 Task: Create a due date automation trigger when advanced on, on the tuesday after a card is due add content with a name starting with resume at 11:00 AM.
Action: Mouse moved to (815, 254)
Screenshot: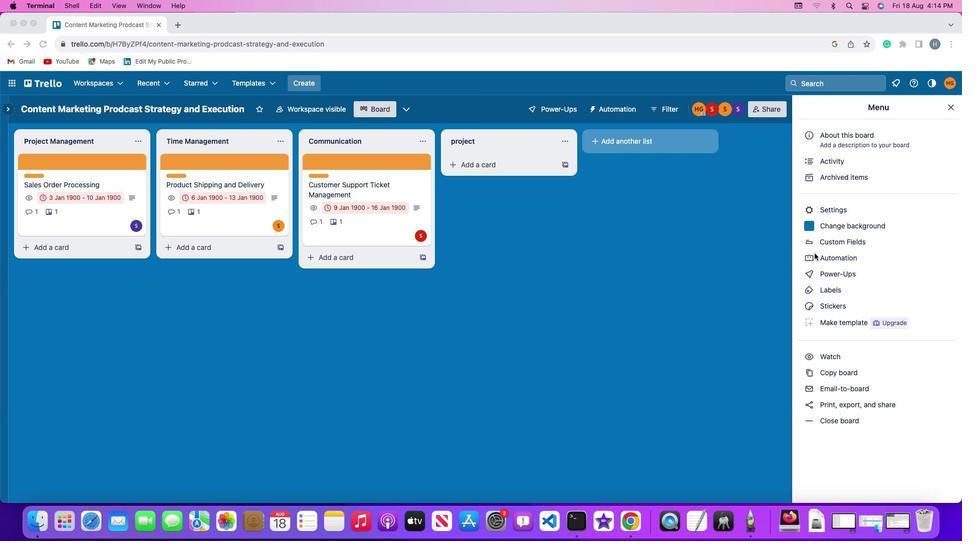 
Action: Mouse pressed left at (815, 254)
Screenshot: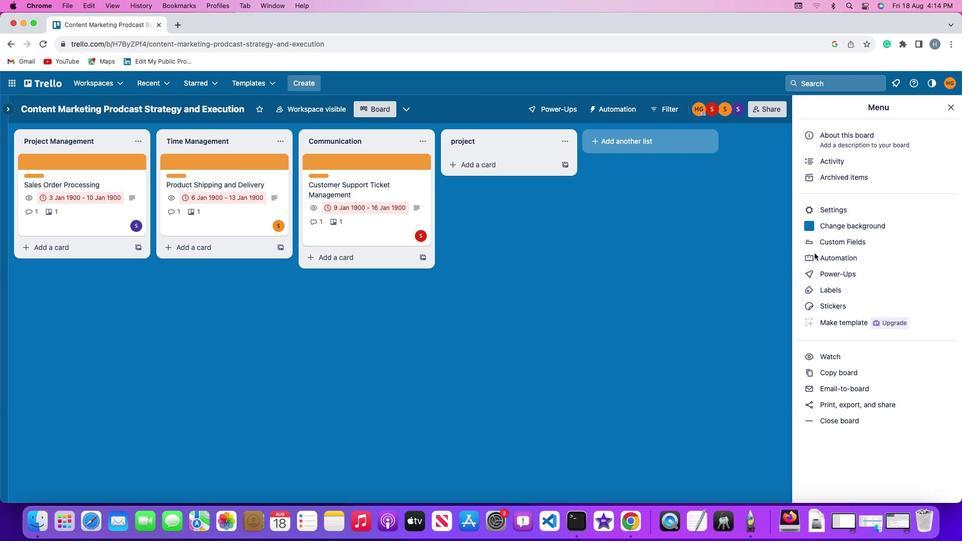 
Action: Mouse pressed left at (815, 254)
Screenshot: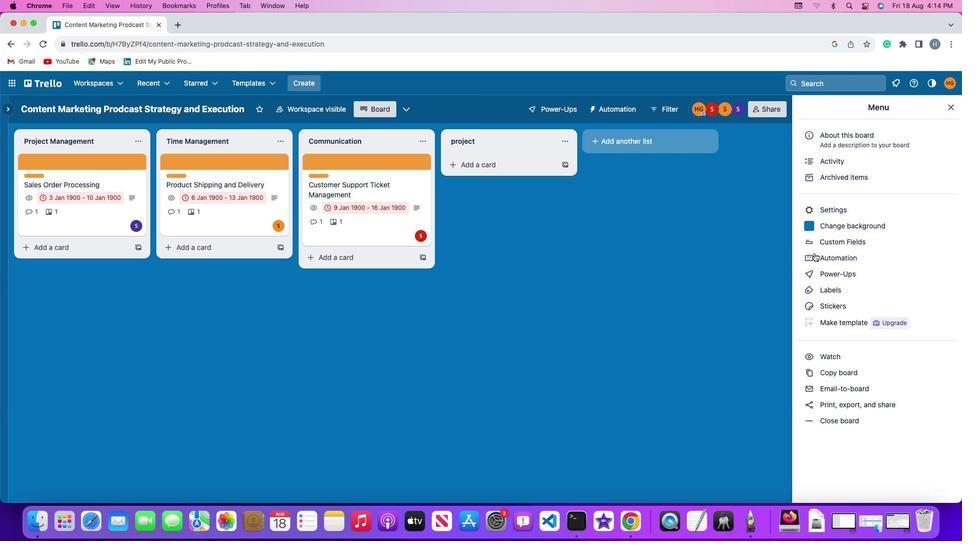
Action: Mouse moved to (50, 234)
Screenshot: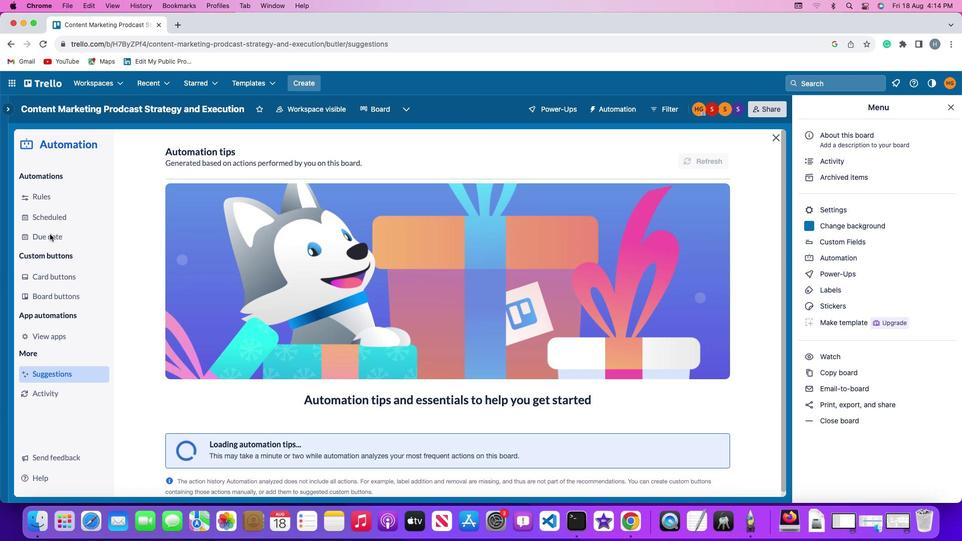 
Action: Mouse pressed left at (50, 234)
Screenshot: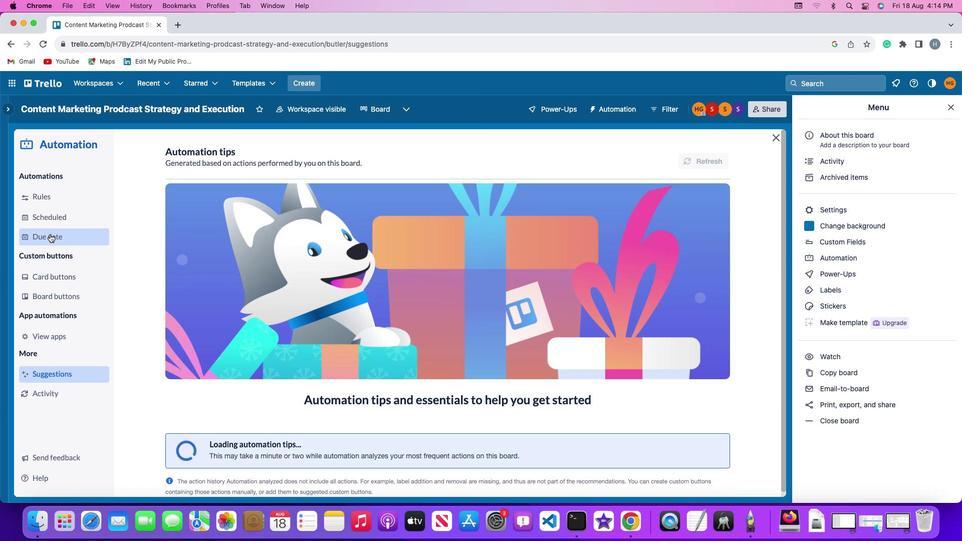 
Action: Mouse moved to (668, 155)
Screenshot: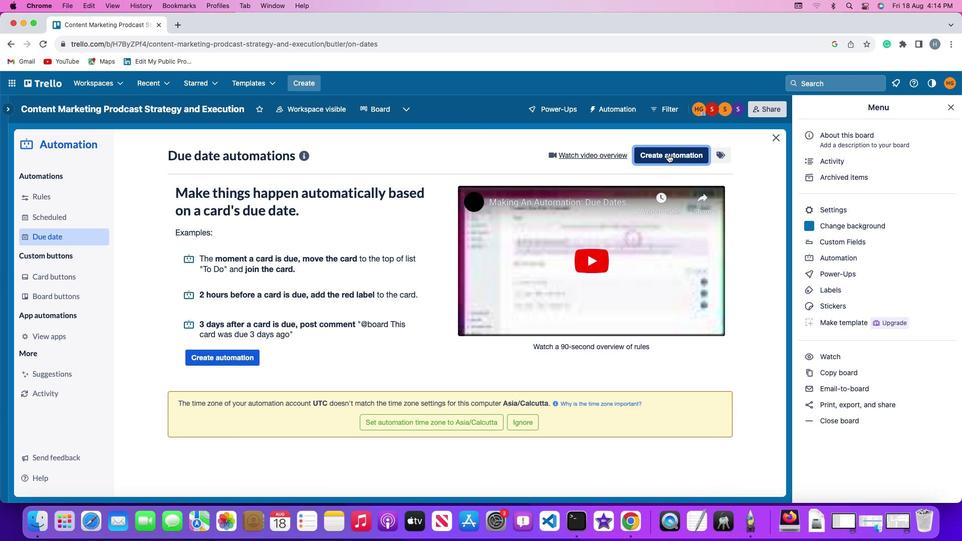 
Action: Mouse pressed left at (668, 155)
Screenshot: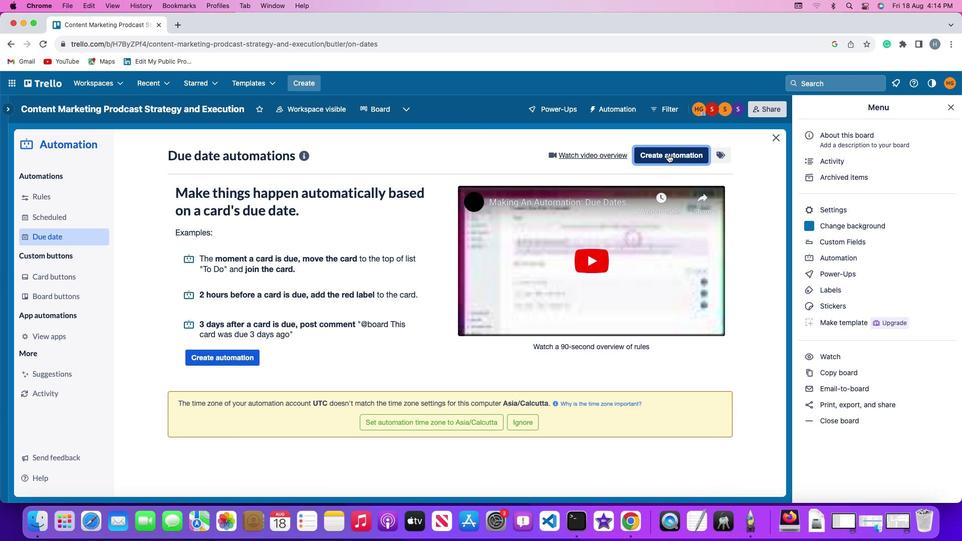 
Action: Mouse moved to (175, 249)
Screenshot: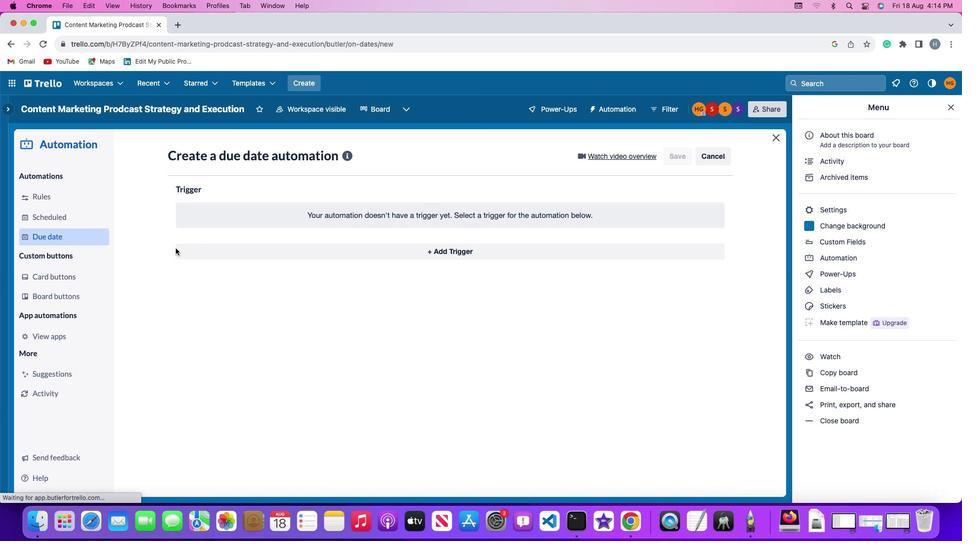 
Action: Mouse pressed left at (175, 249)
Screenshot: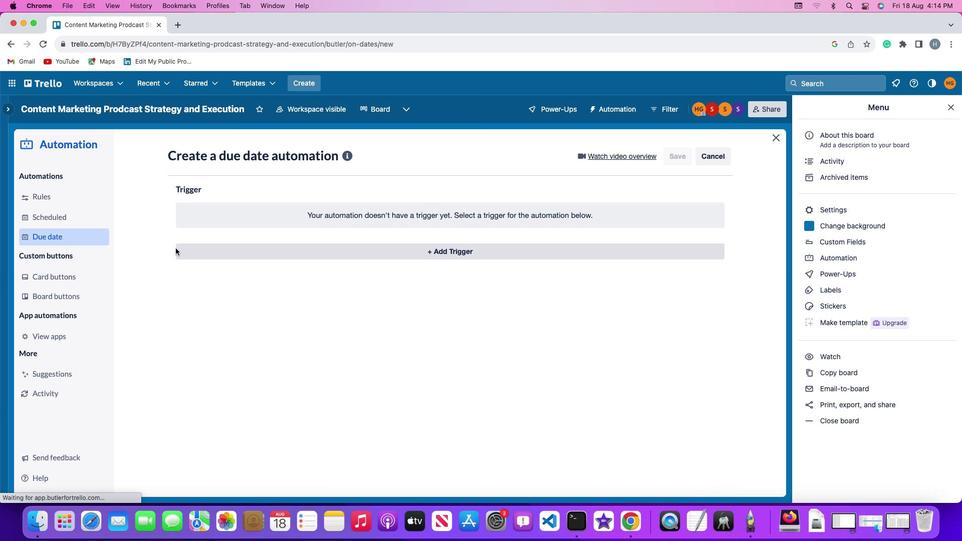 
Action: Mouse moved to (223, 425)
Screenshot: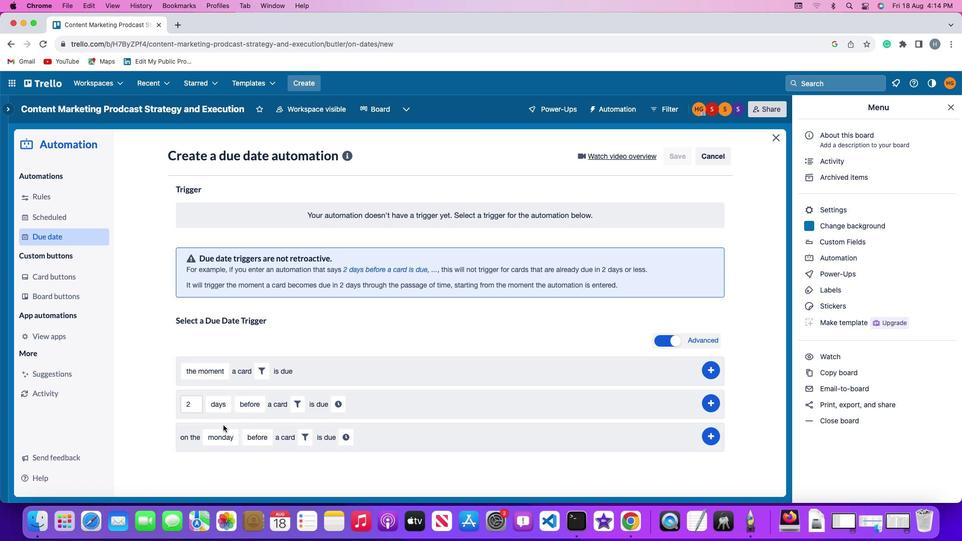 
Action: Mouse pressed left at (223, 425)
Screenshot: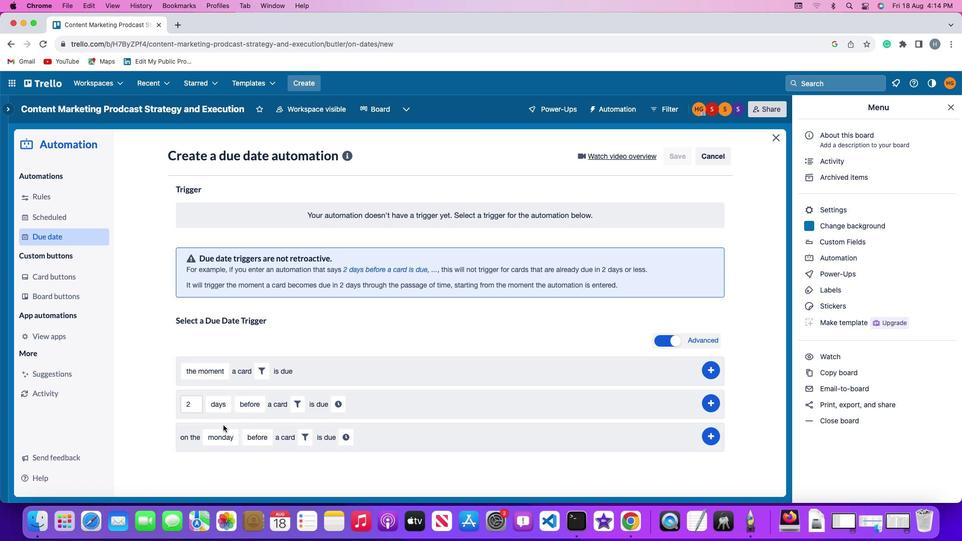 
Action: Mouse moved to (221, 436)
Screenshot: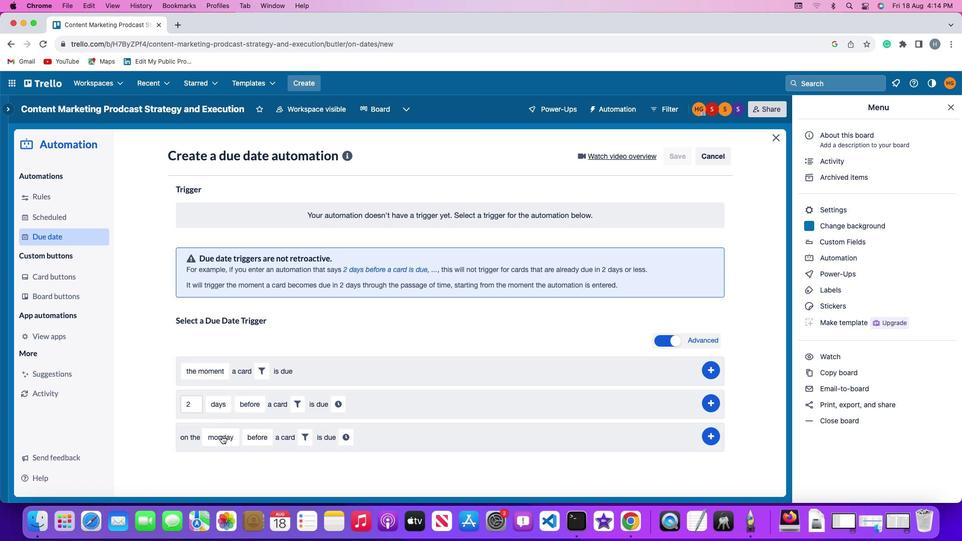 
Action: Mouse pressed left at (221, 436)
Screenshot: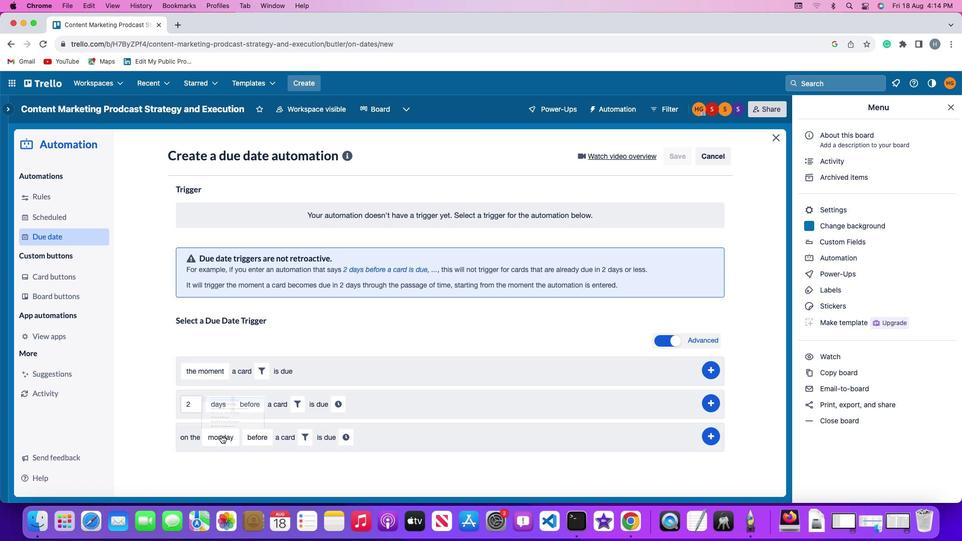 
Action: Mouse moved to (242, 316)
Screenshot: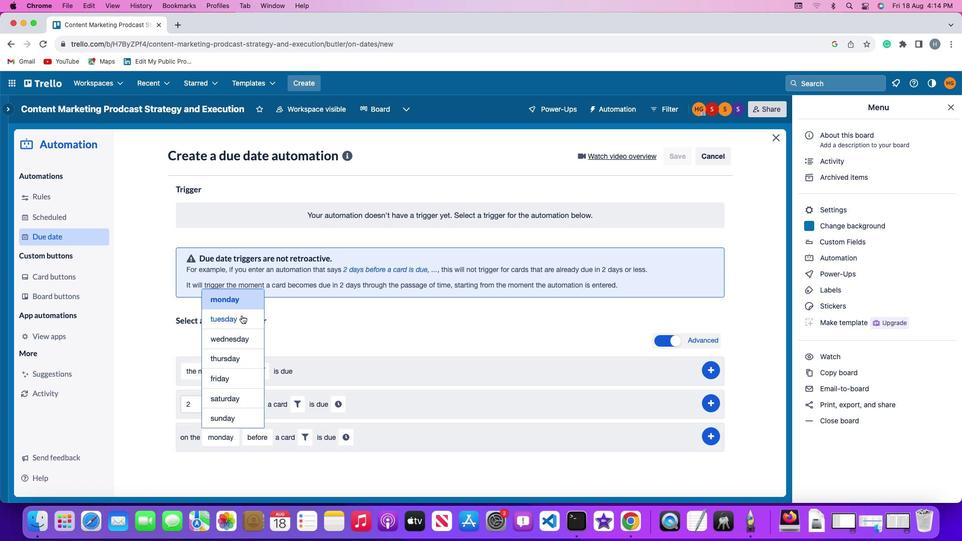 
Action: Mouse pressed left at (242, 316)
Screenshot: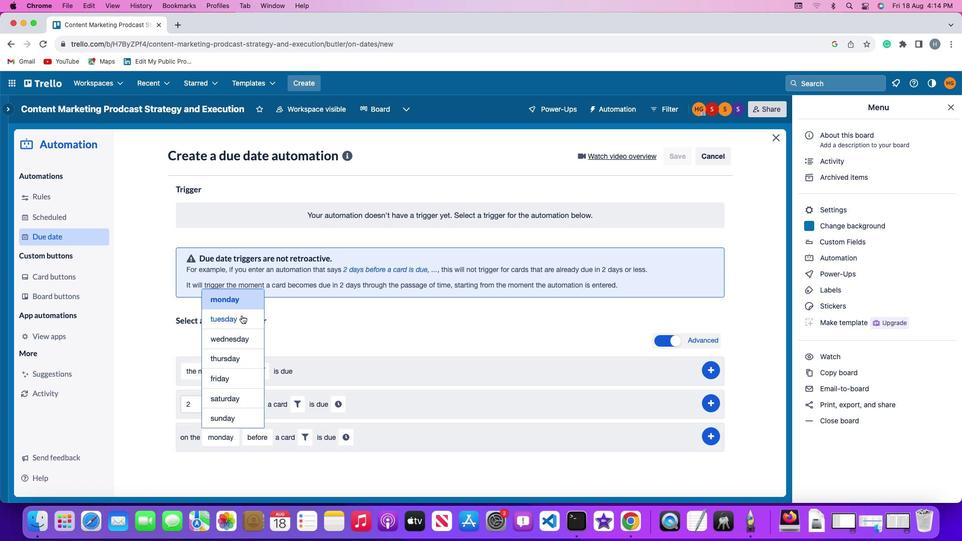 
Action: Mouse moved to (261, 436)
Screenshot: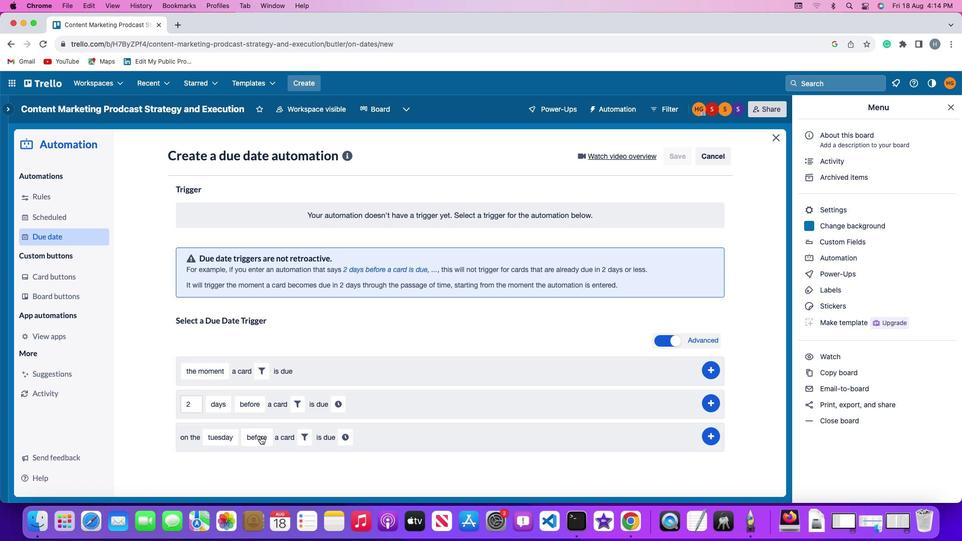 
Action: Mouse pressed left at (261, 436)
Screenshot: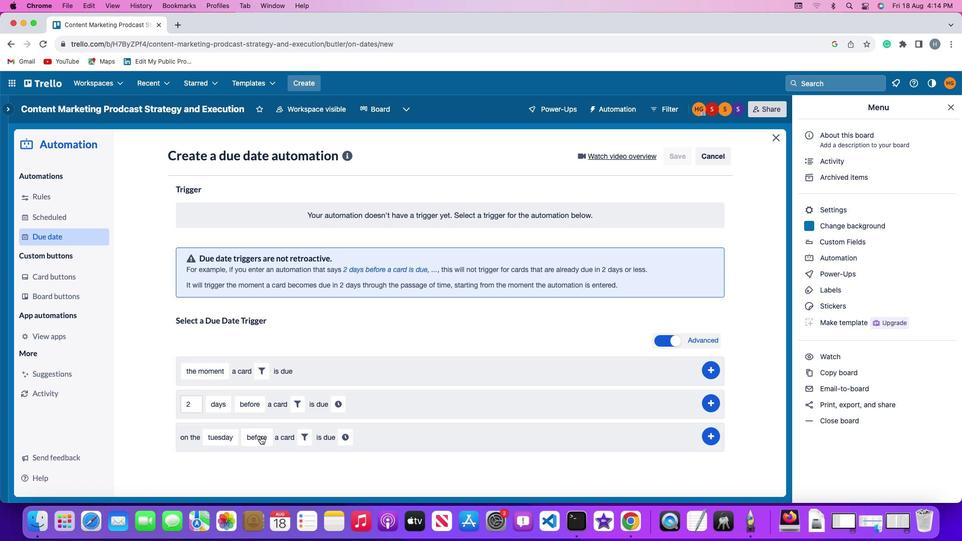
Action: Mouse moved to (279, 378)
Screenshot: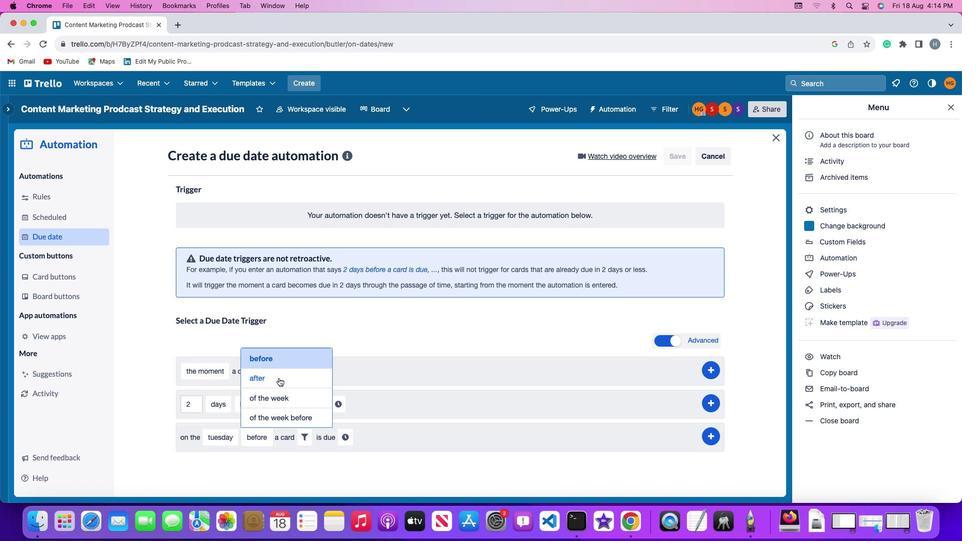 
Action: Mouse pressed left at (279, 378)
Screenshot: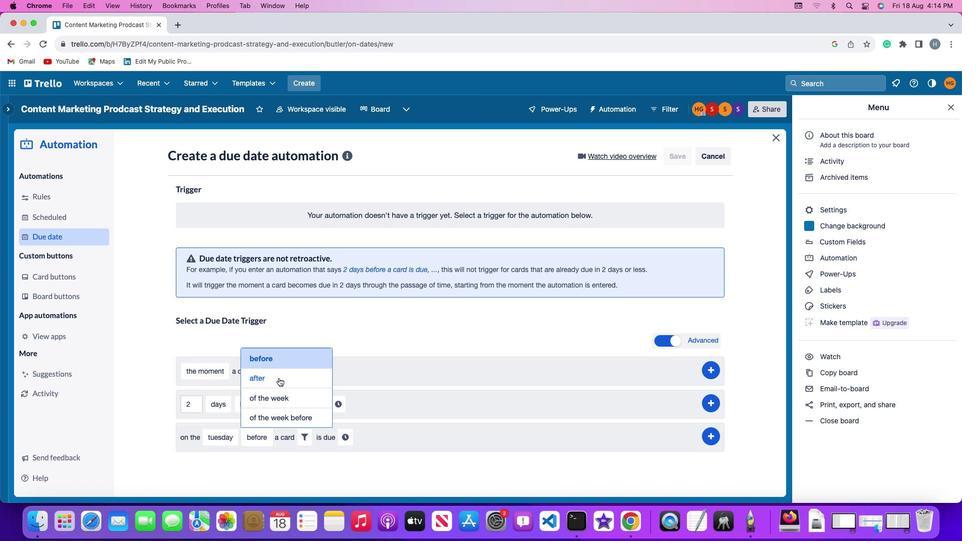 
Action: Mouse moved to (302, 437)
Screenshot: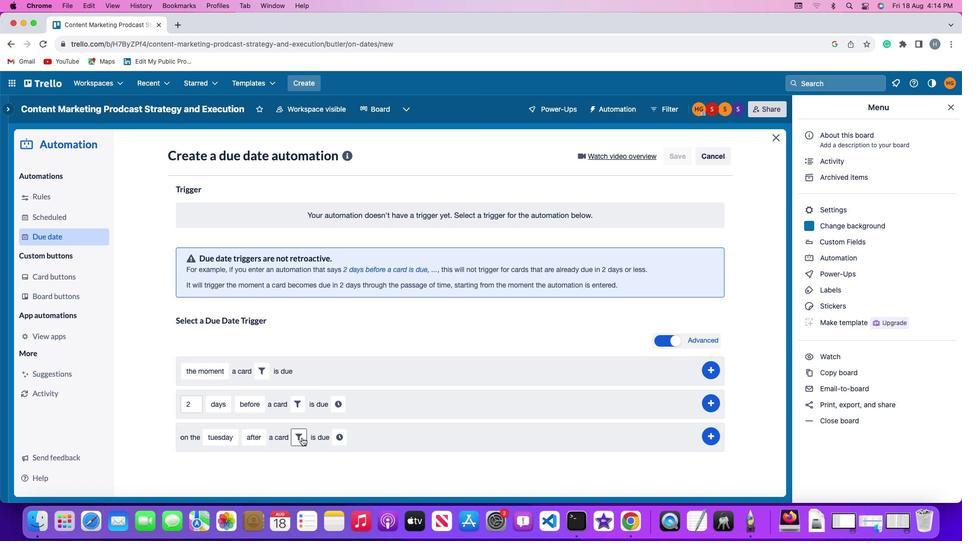 
Action: Mouse pressed left at (302, 437)
Screenshot: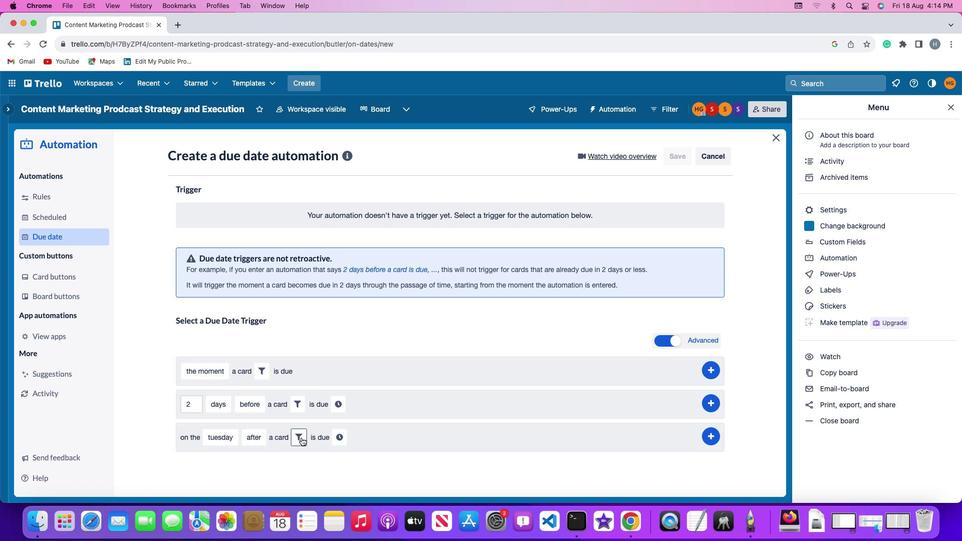 
Action: Mouse moved to (426, 470)
Screenshot: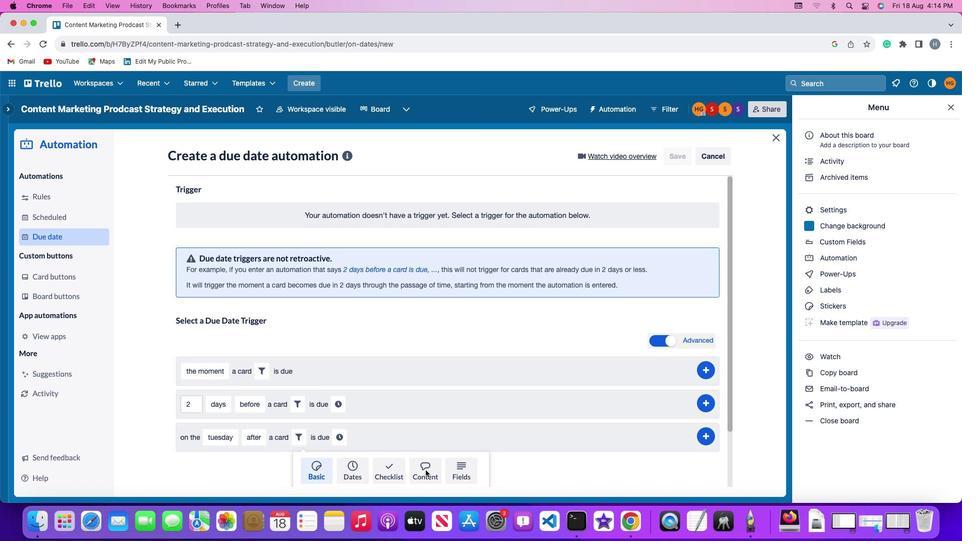 
Action: Mouse pressed left at (426, 470)
Screenshot: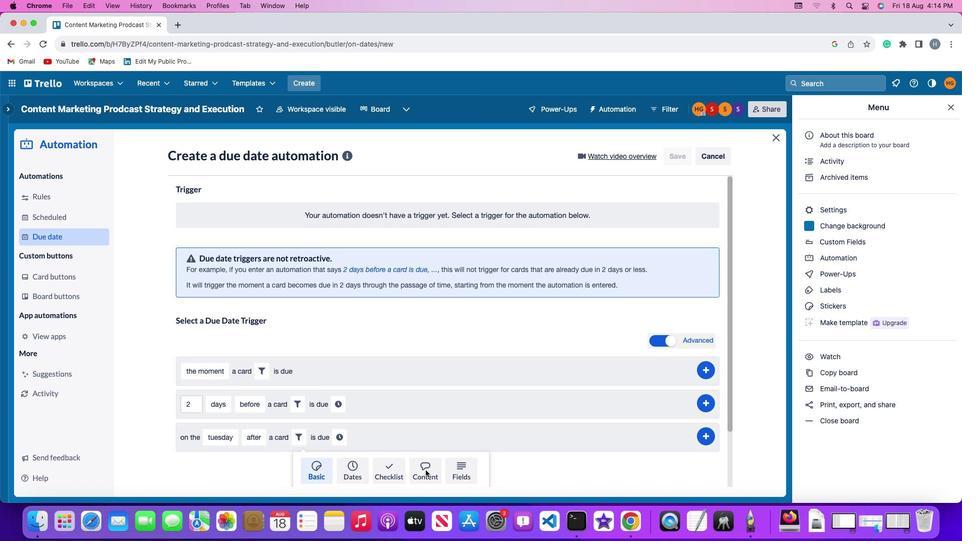 
Action: Mouse moved to (248, 466)
Screenshot: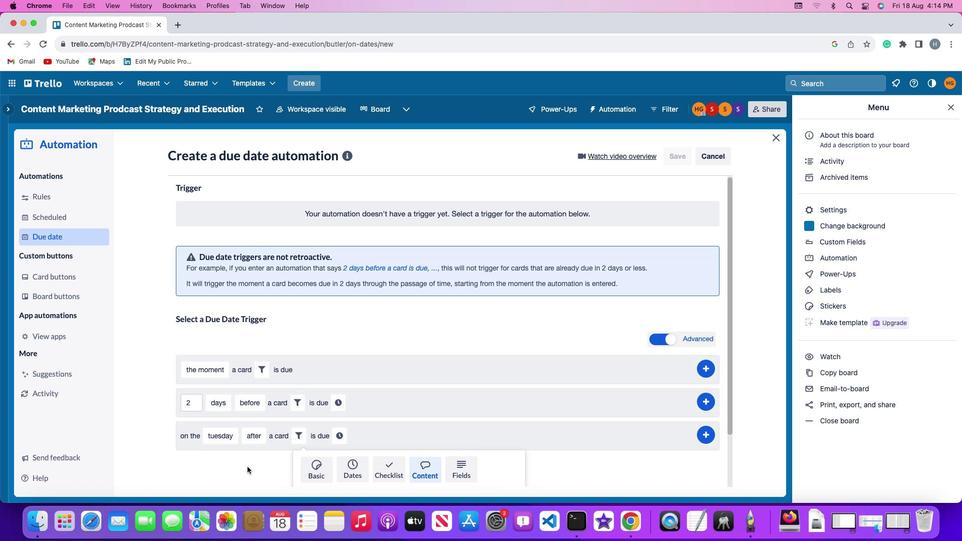 
Action: Mouse scrolled (248, 466) with delta (0, 0)
Screenshot: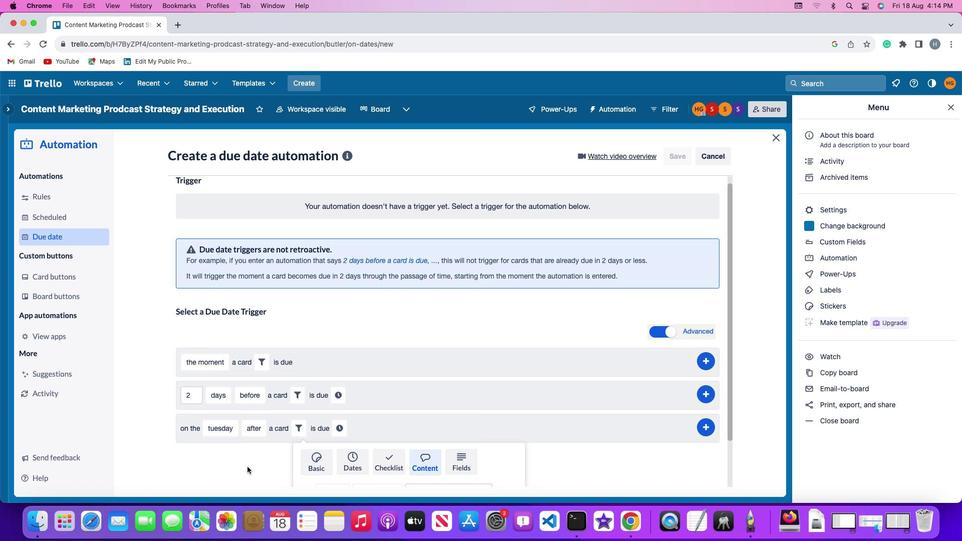 
Action: Mouse scrolled (248, 466) with delta (0, 0)
Screenshot: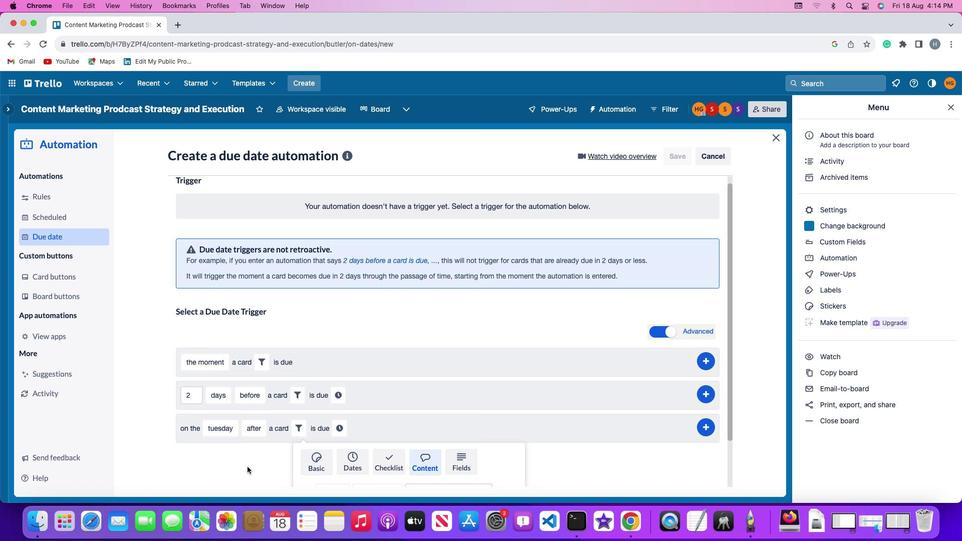 
Action: Mouse scrolled (248, 466) with delta (0, -1)
Screenshot: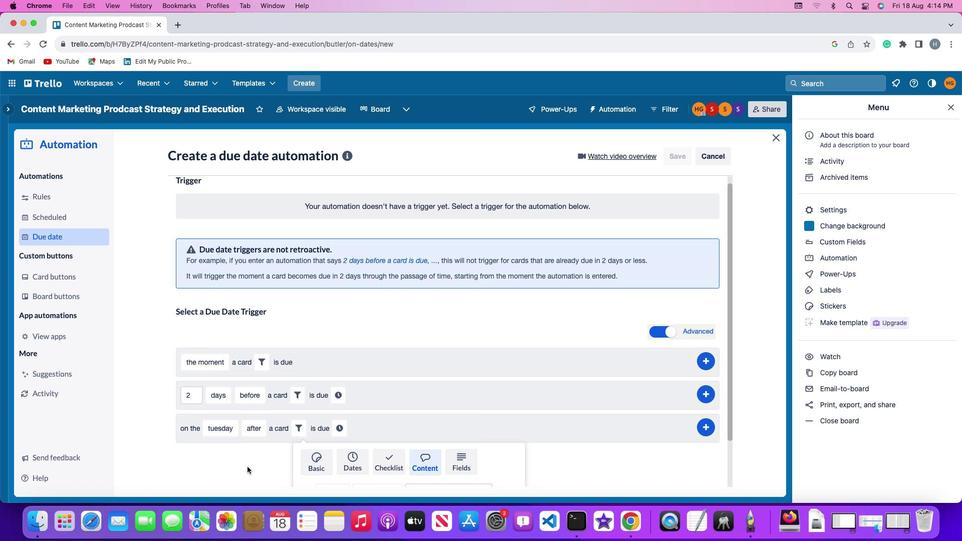
Action: Mouse scrolled (248, 466) with delta (0, -1)
Screenshot: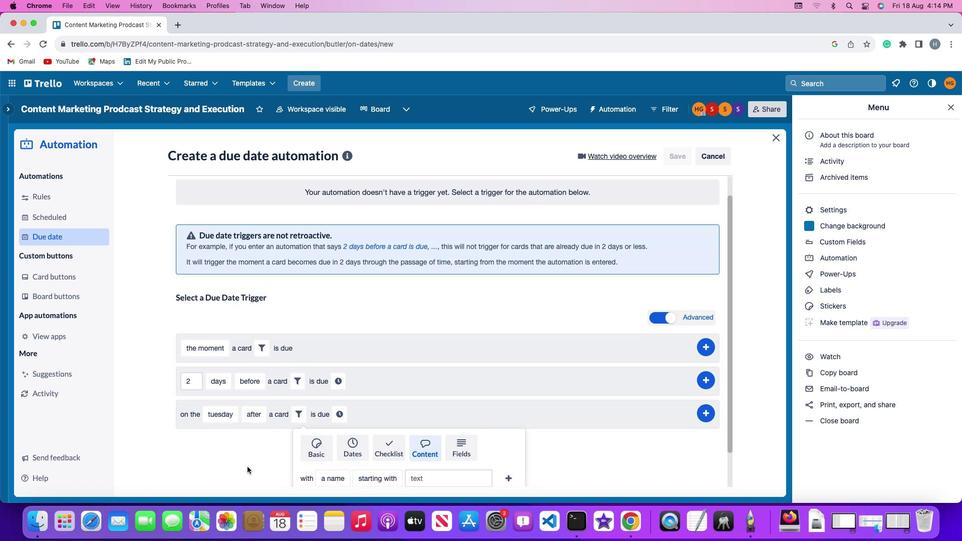 
Action: Mouse scrolled (248, 466) with delta (0, -2)
Screenshot: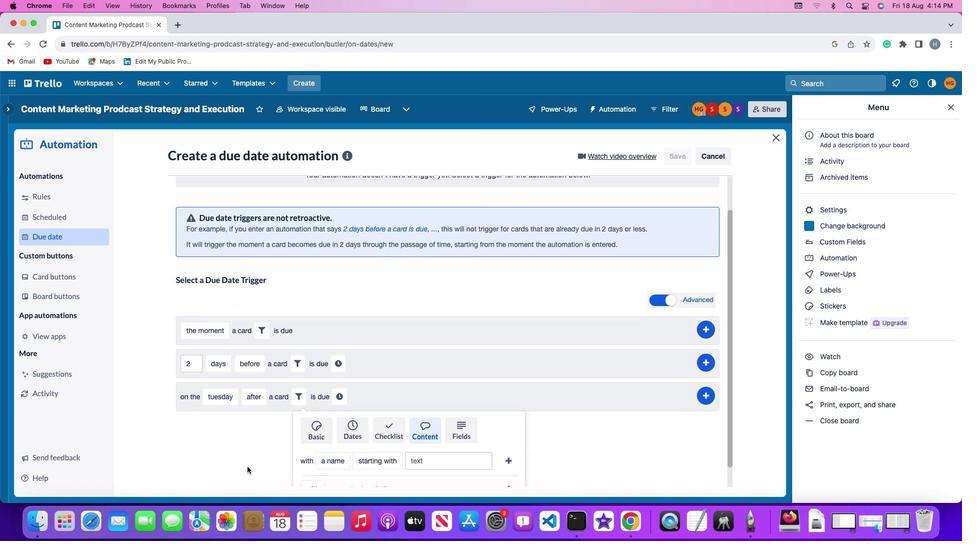 
Action: Mouse moved to (331, 440)
Screenshot: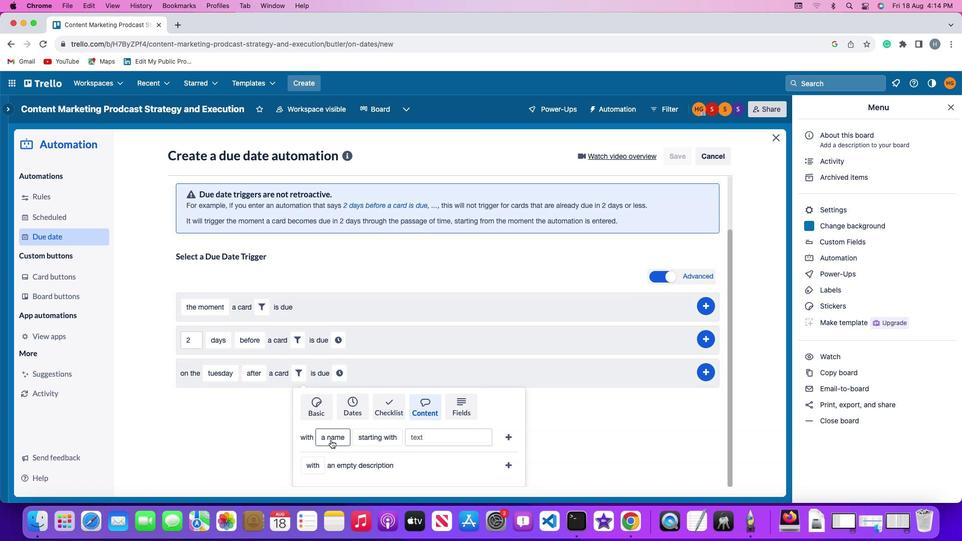 
Action: Mouse pressed left at (331, 440)
Screenshot: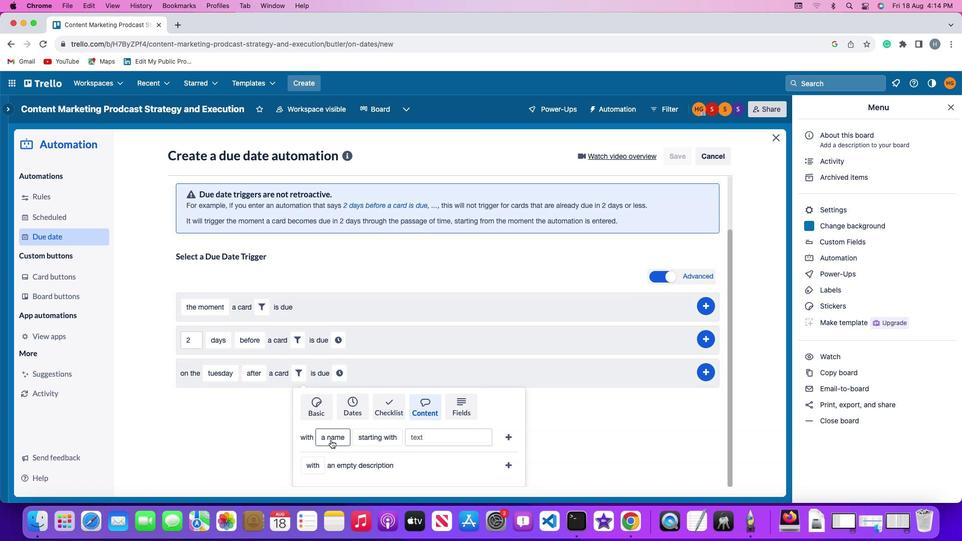 
Action: Mouse moved to (342, 379)
Screenshot: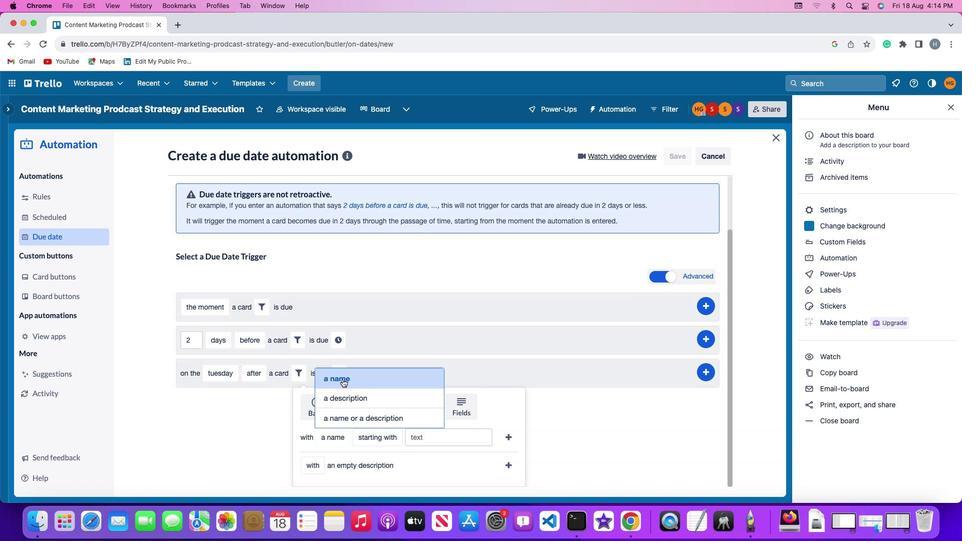 
Action: Mouse pressed left at (342, 379)
Screenshot: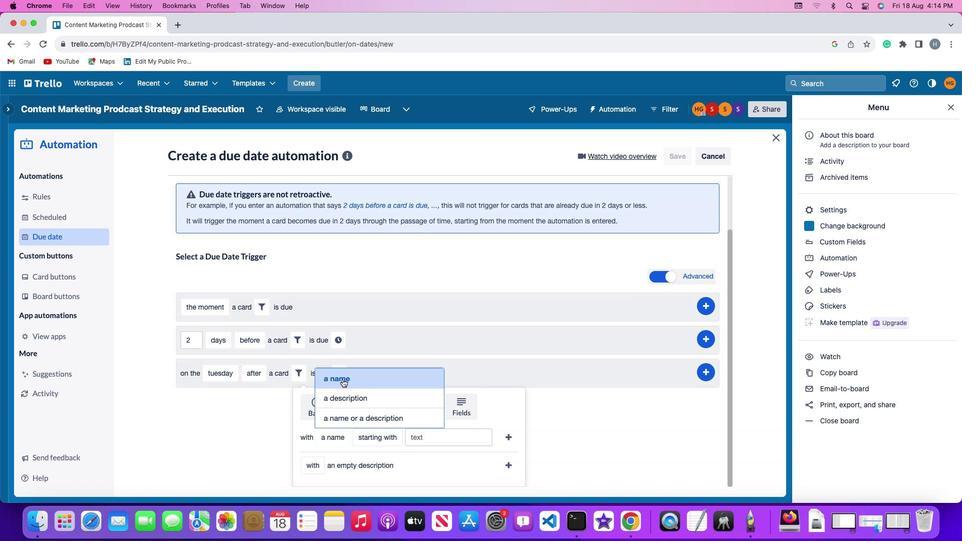 
Action: Mouse moved to (379, 440)
Screenshot: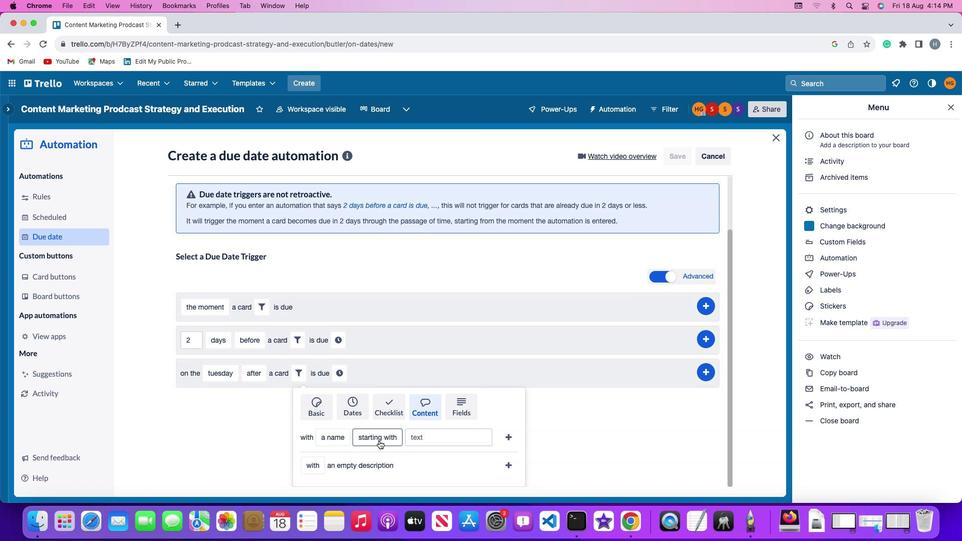 
Action: Mouse pressed left at (379, 440)
Screenshot: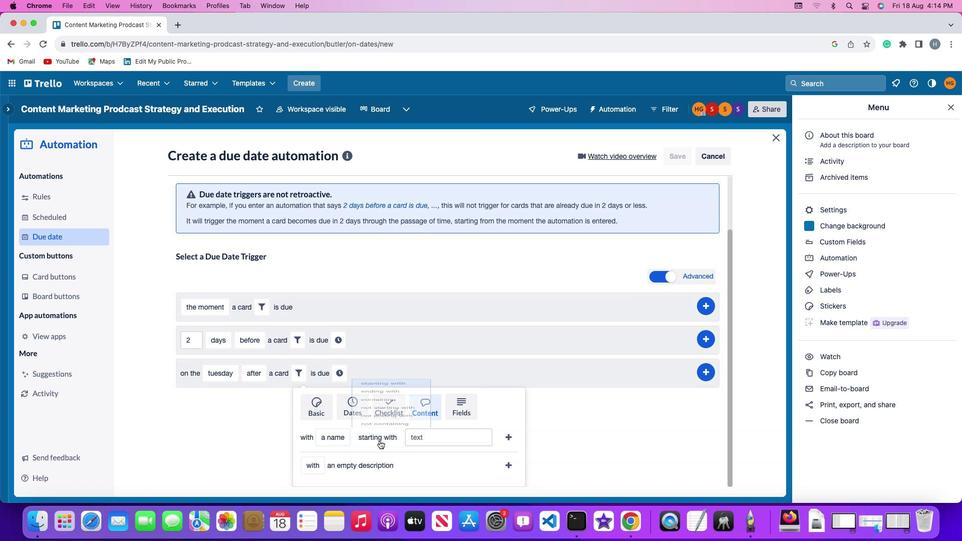 
Action: Mouse moved to (402, 317)
Screenshot: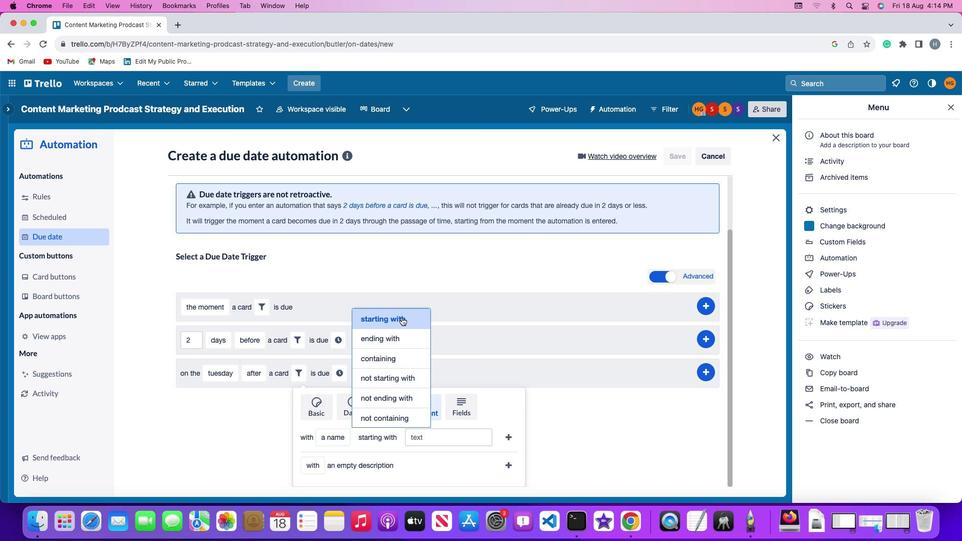 
Action: Mouse pressed left at (402, 317)
Screenshot: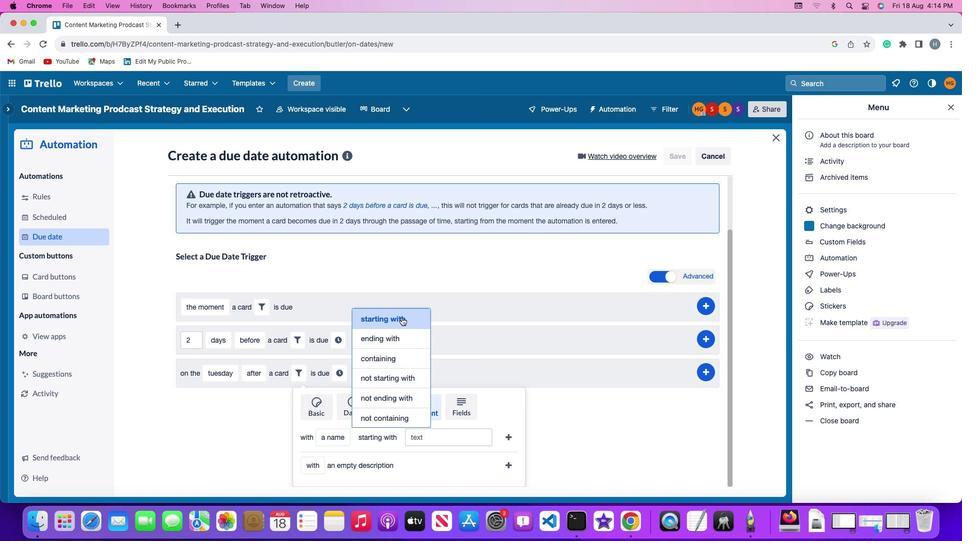 
Action: Mouse moved to (446, 436)
Screenshot: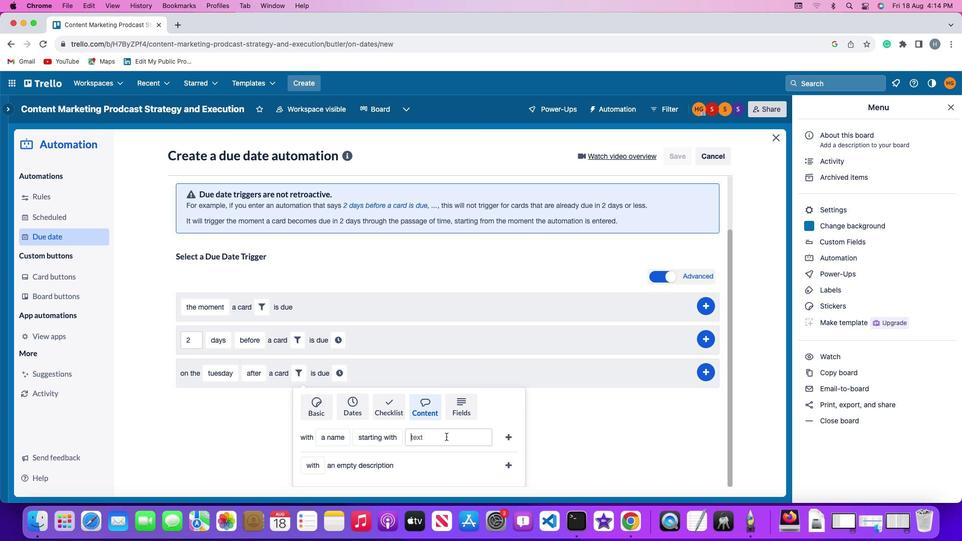 
Action: Mouse pressed left at (446, 436)
Screenshot: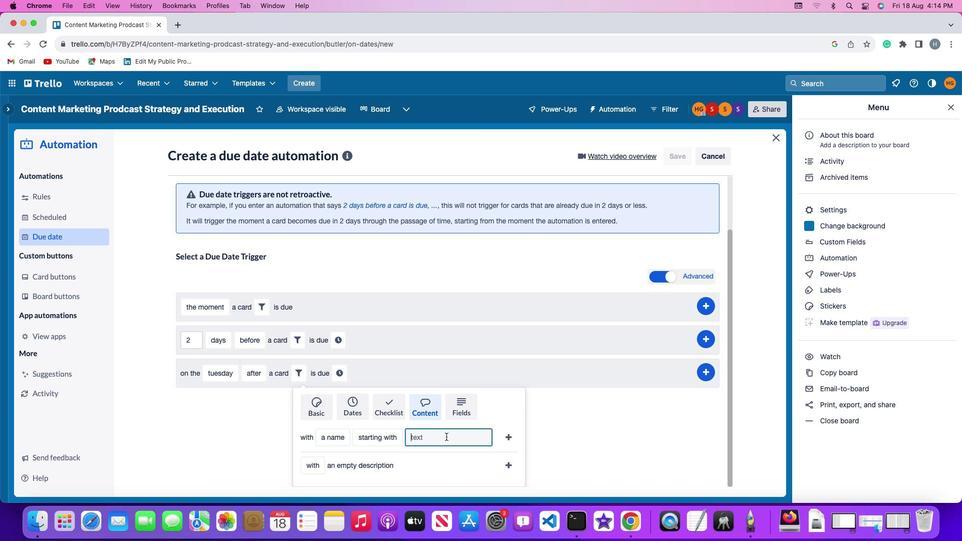 
Action: Key pressed 'r''e''s''u''m''e'
Screenshot: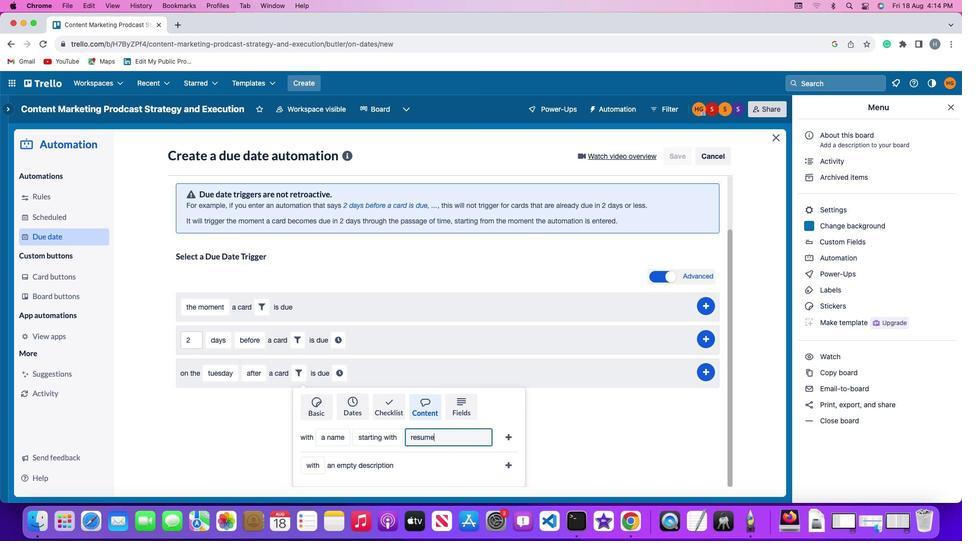 
Action: Mouse moved to (504, 432)
Screenshot: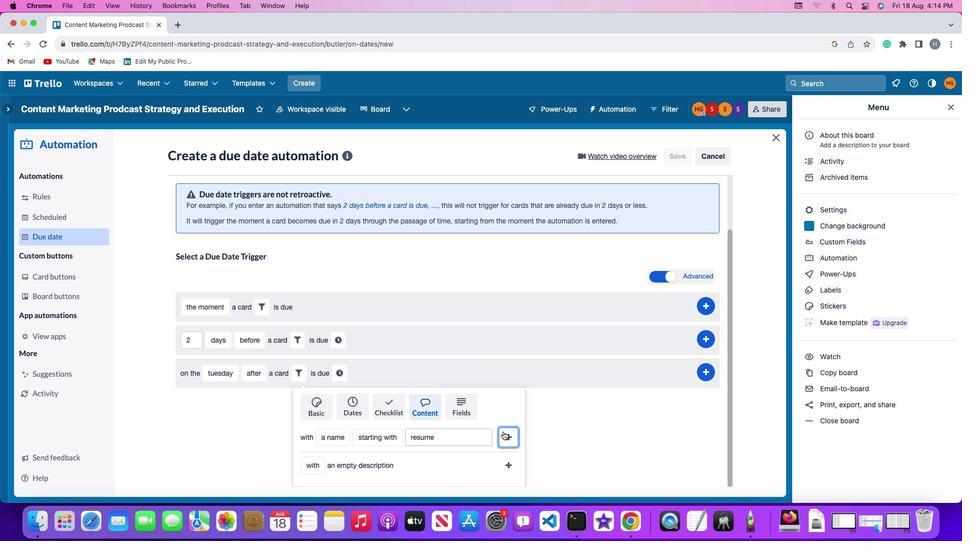 
Action: Mouse pressed left at (504, 432)
Screenshot: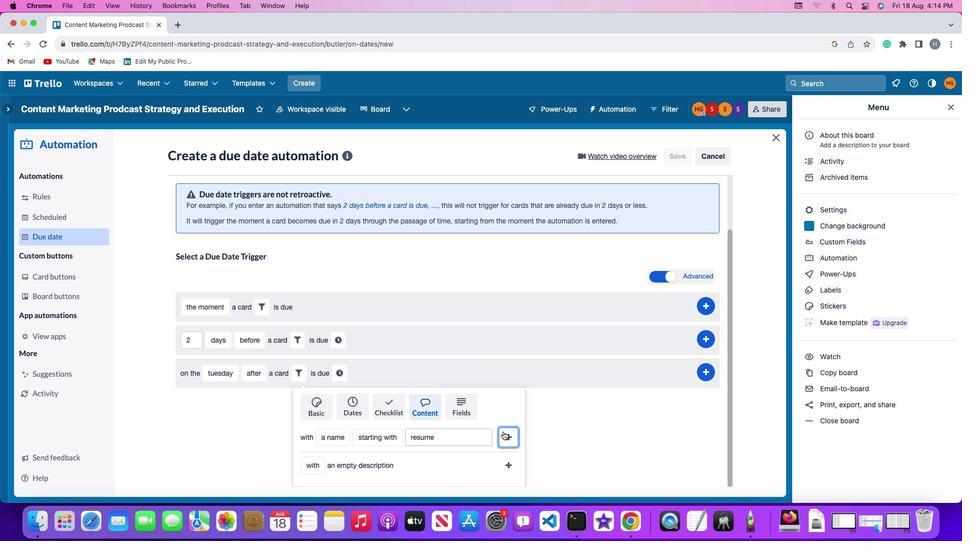 
Action: Mouse moved to (473, 436)
Screenshot: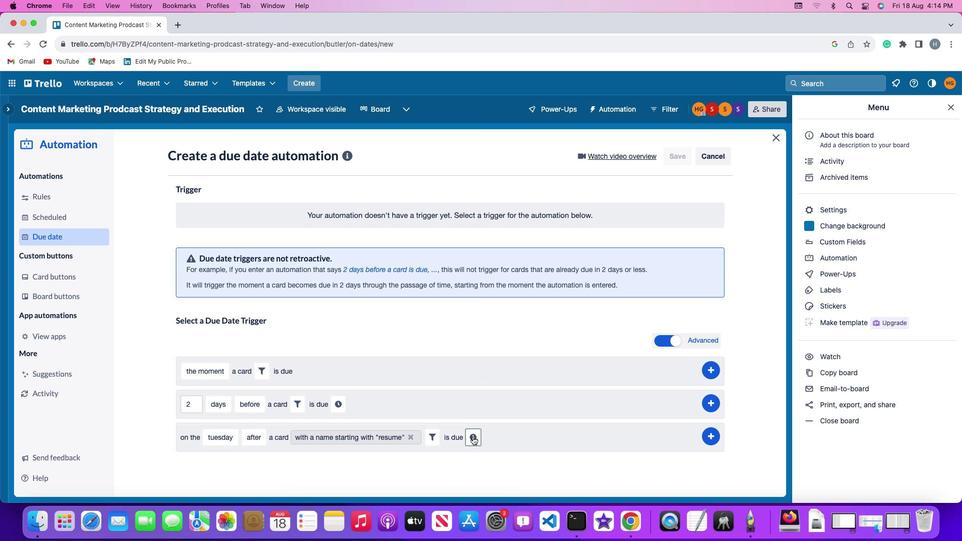 
Action: Mouse pressed left at (473, 436)
Screenshot: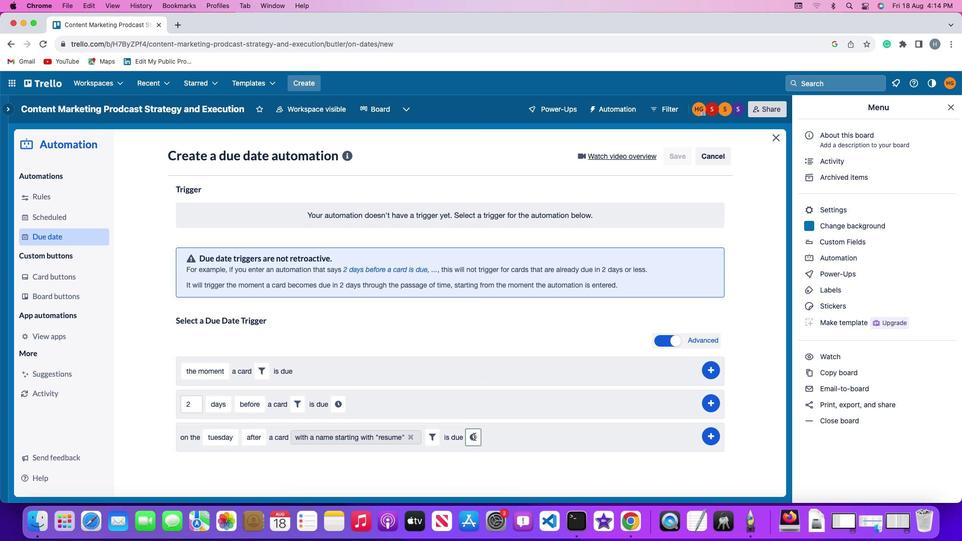 
Action: Mouse moved to (498, 439)
Screenshot: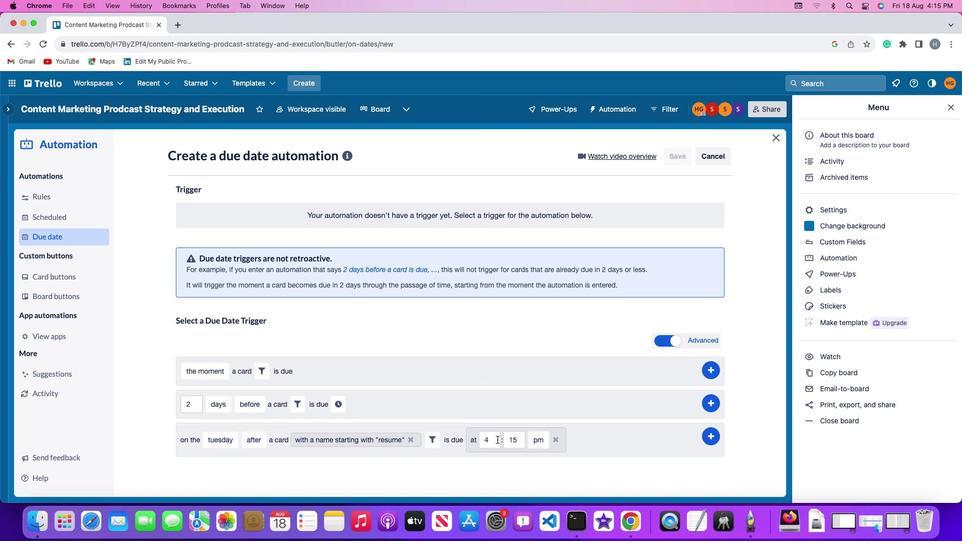 
Action: Mouse pressed left at (498, 439)
Screenshot: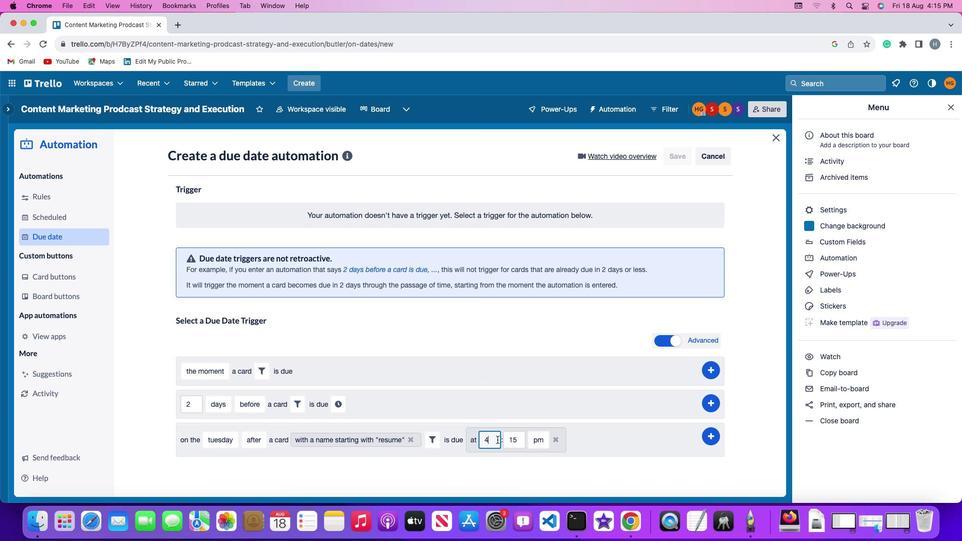
Action: Key pressed Key.backspace'1''1'
Screenshot: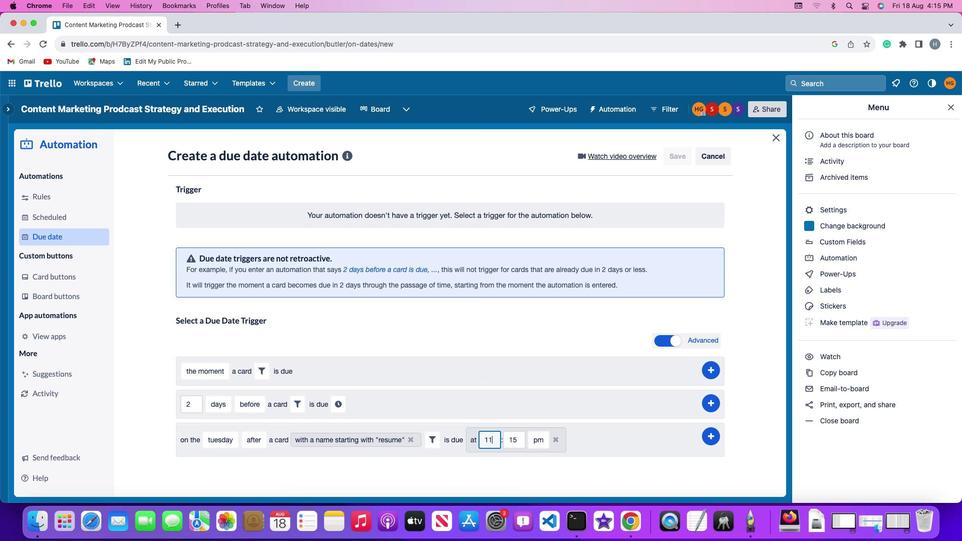 
Action: Mouse moved to (522, 436)
Screenshot: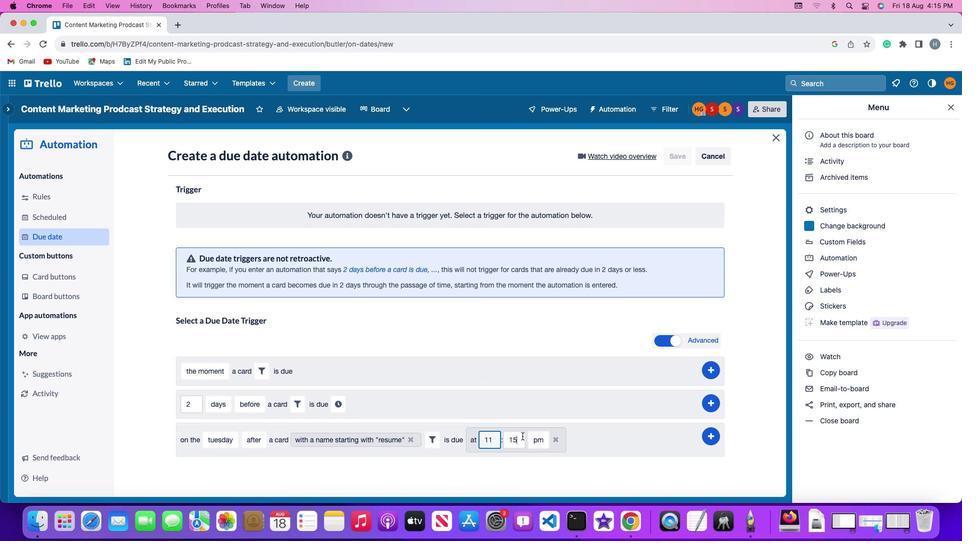 
Action: Mouse pressed left at (522, 436)
Screenshot: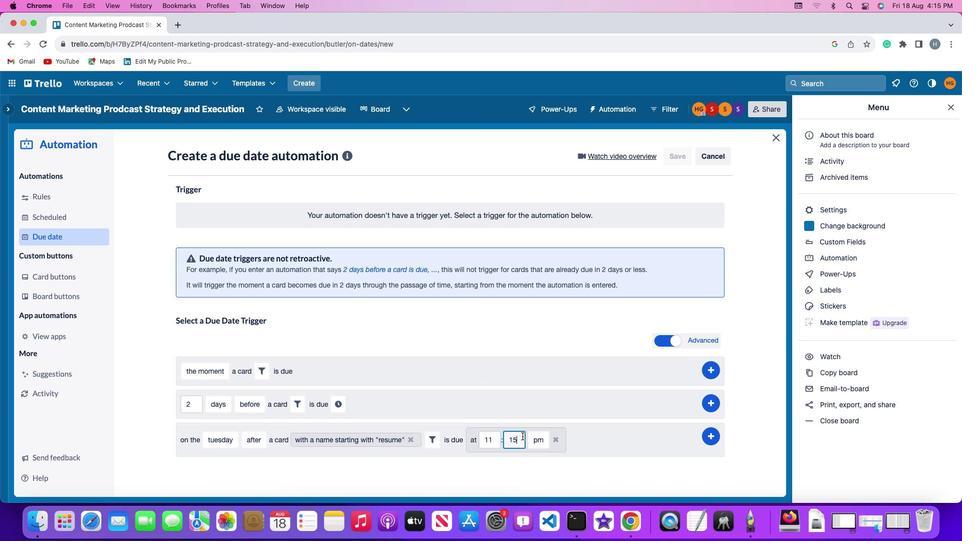 
Action: Key pressed Key.backspaceKey.backspace'0''0'
Screenshot: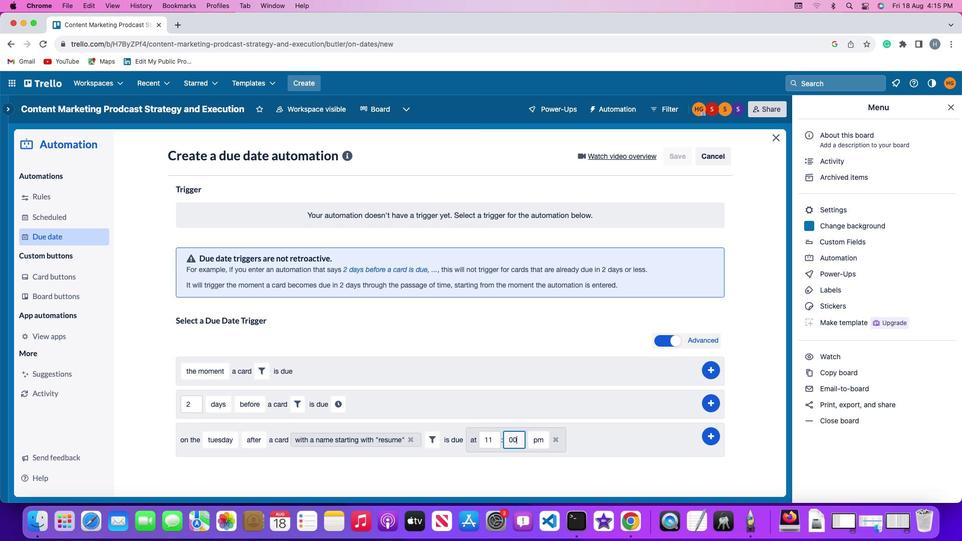 
Action: Mouse moved to (545, 437)
Screenshot: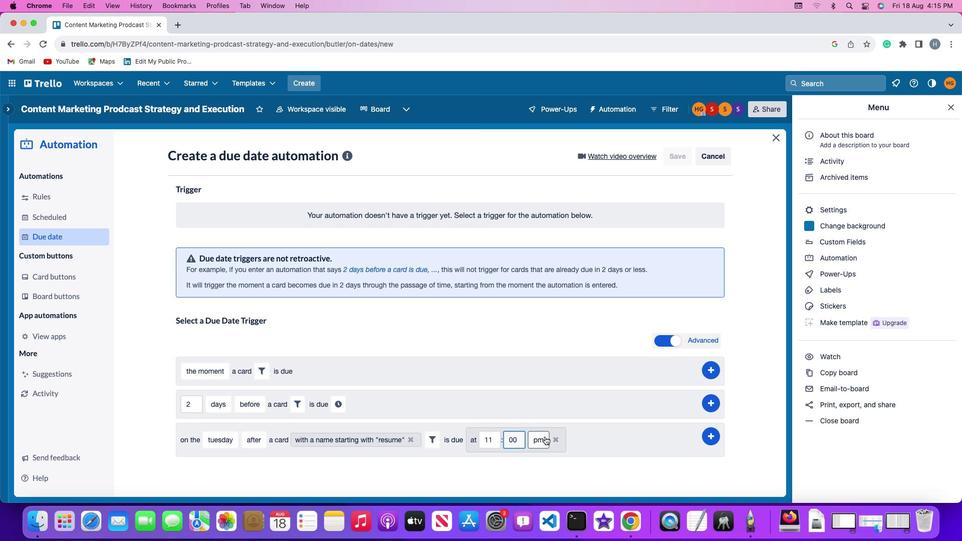 
Action: Mouse pressed left at (545, 437)
Screenshot: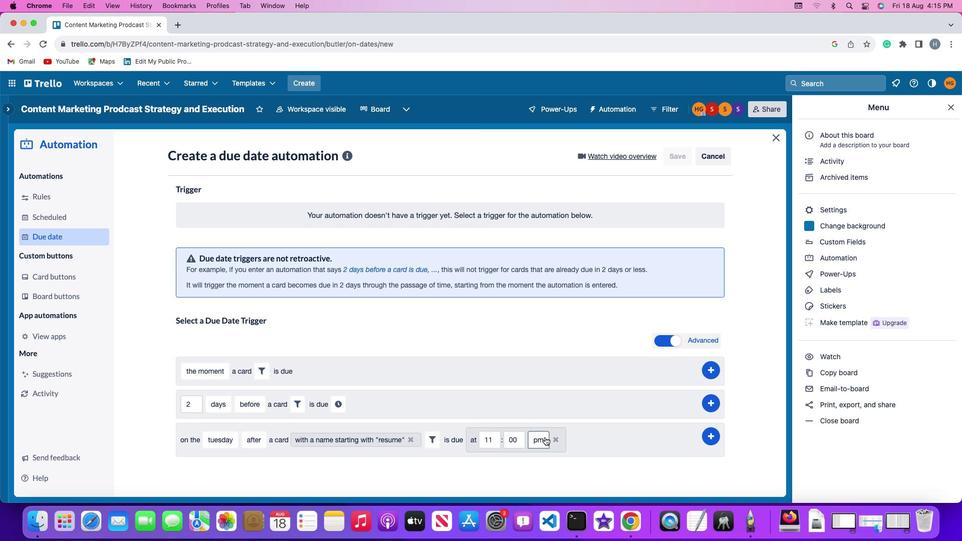 
Action: Mouse moved to (544, 459)
Screenshot: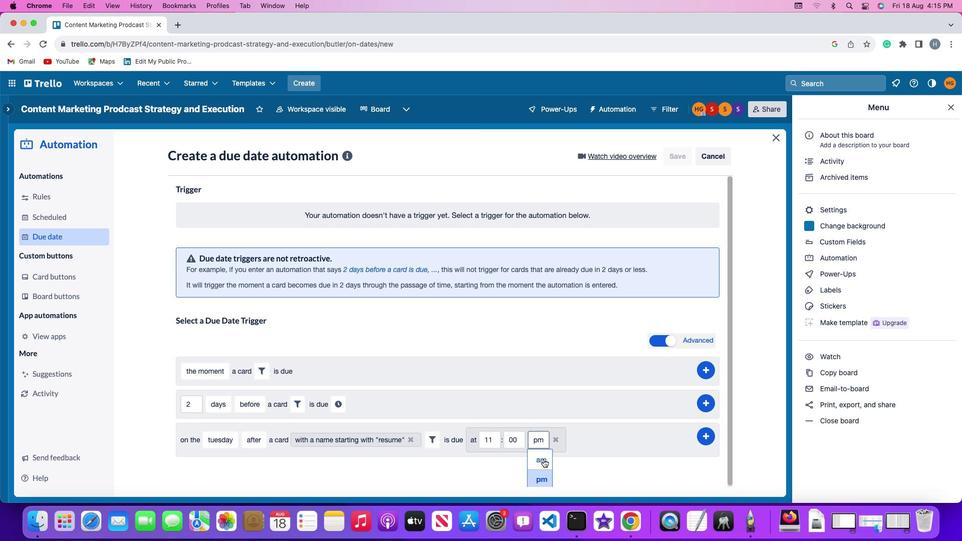 
Action: Mouse pressed left at (544, 459)
Screenshot: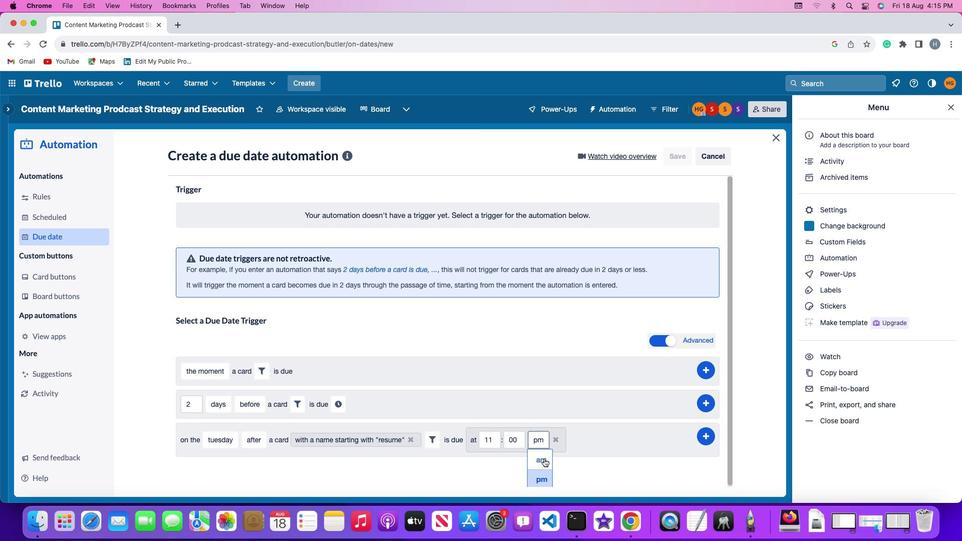 
Action: Mouse moved to (711, 435)
Screenshot: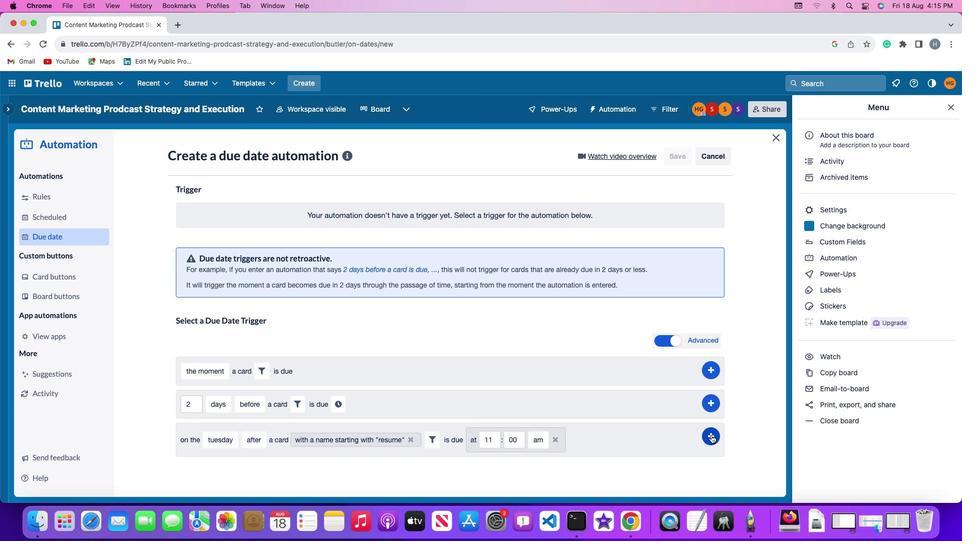 
Action: Mouse pressed left at (711, 435)
Screenshot: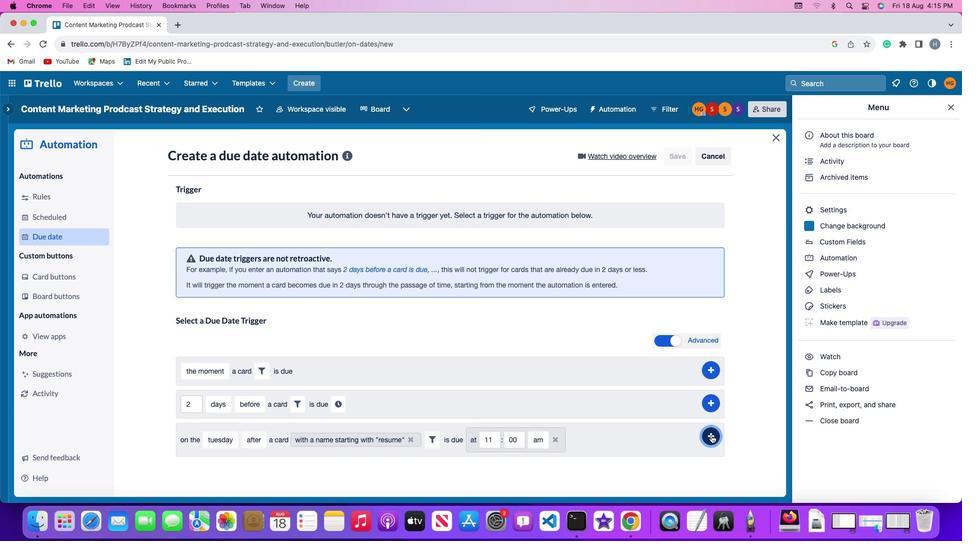 
Action: Mouse moved to (738, 361)
Screenshot: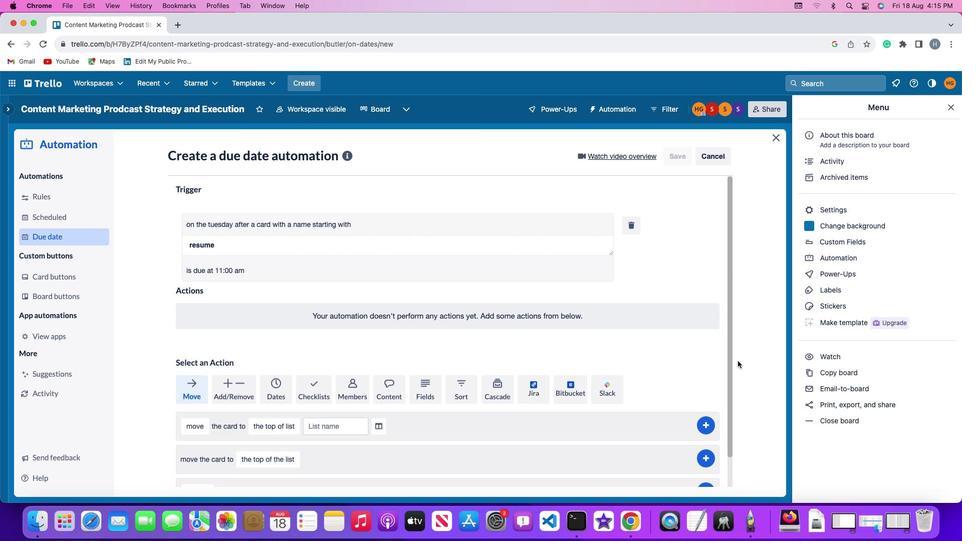 
